 Task: Use the "Bass Boost" effect to enhance the low-end frequencies in a mix.
Action: Mouse moved to (5, 9)
Screenshot: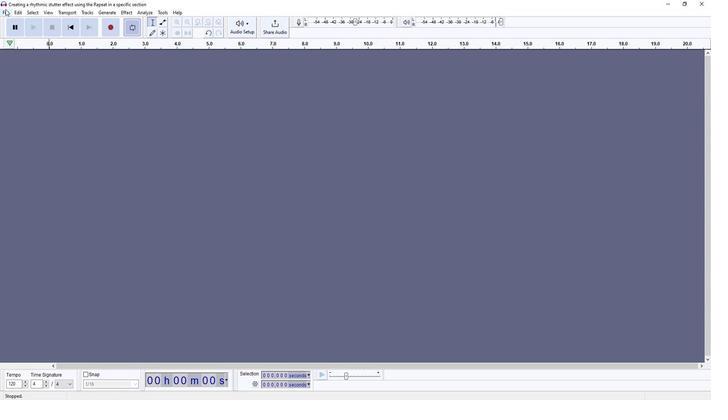 
Action: Mouse pressed left at (5, 9)
Screenshot: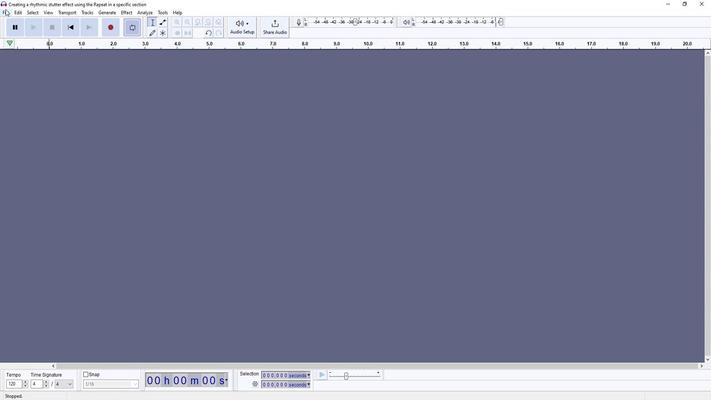 
Action: Mouse moved to (103, 86)
Screenshot: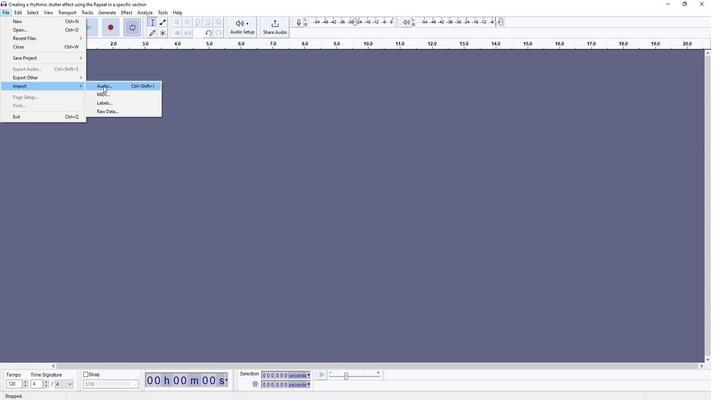 
Action: Mouse pressed left at (103, 86)
Screenshot: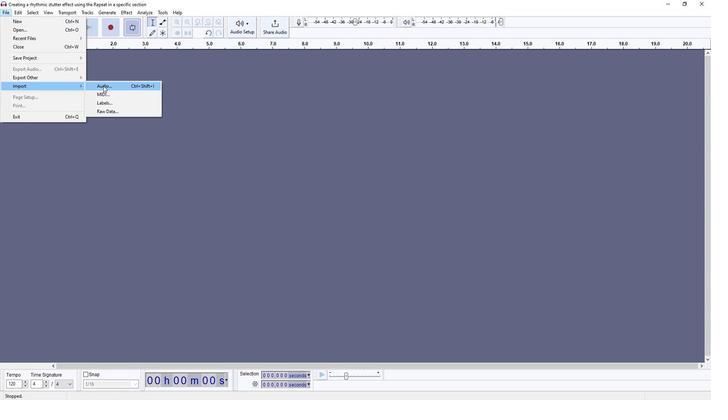 
Action: Mouse moved to (105, 137)
Screenshot: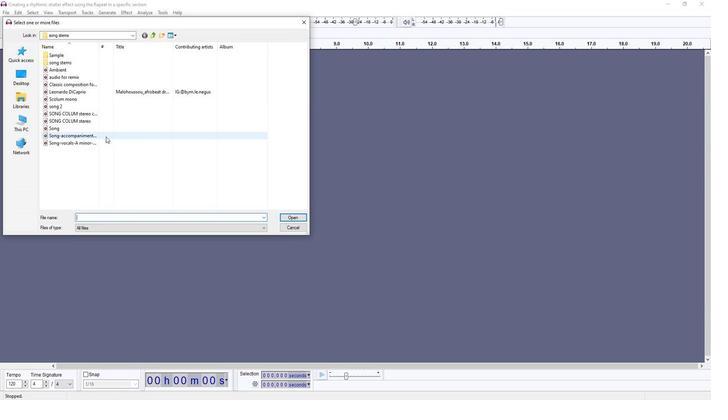 
Action: Mouse pressed left at (105, 137)
Screenshot: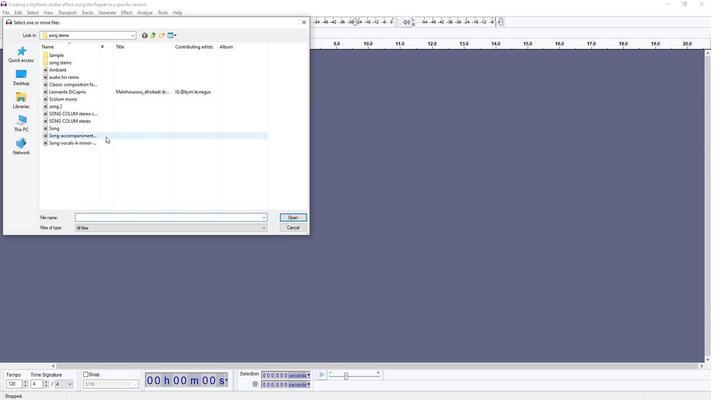 
Action: Mouse moved to (290, 218)
Screenshot: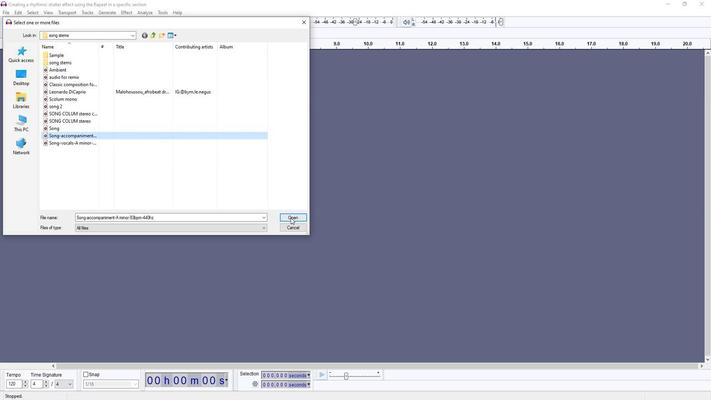 
Action: Mouse pressed left at (290, 218)
Screenshot: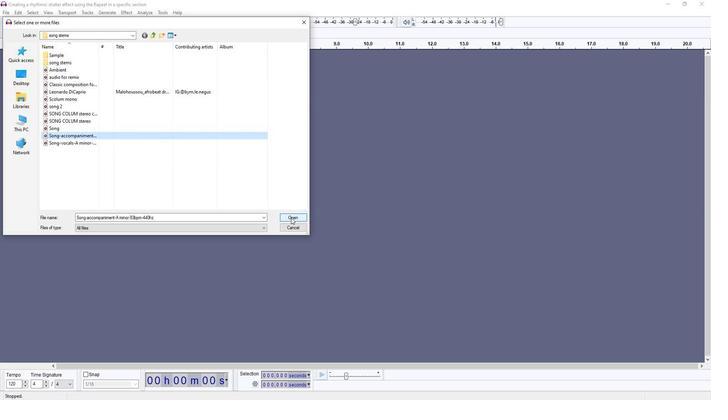 
Action: Mouse moved to (55, 89)
Screenshot: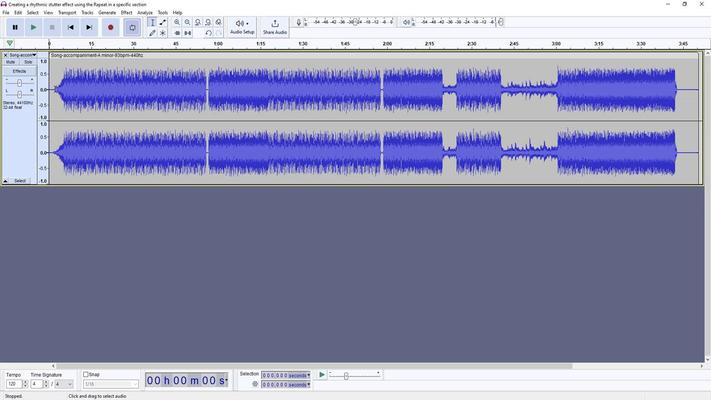 
Action: Mouse pressed left at (55, 89)
Screenshot: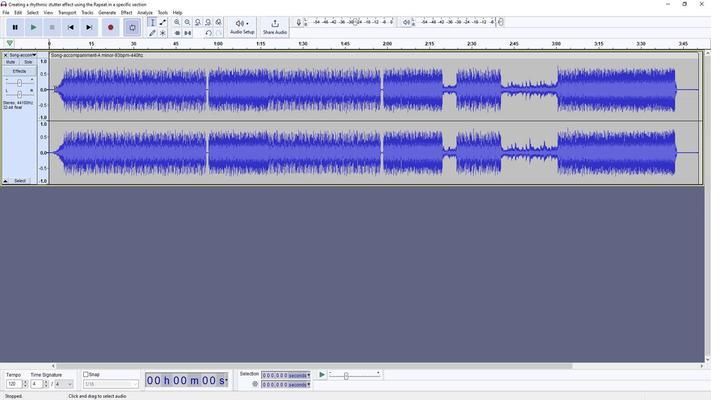 
Action: Mouse moved to (16, 12)
Screenshot: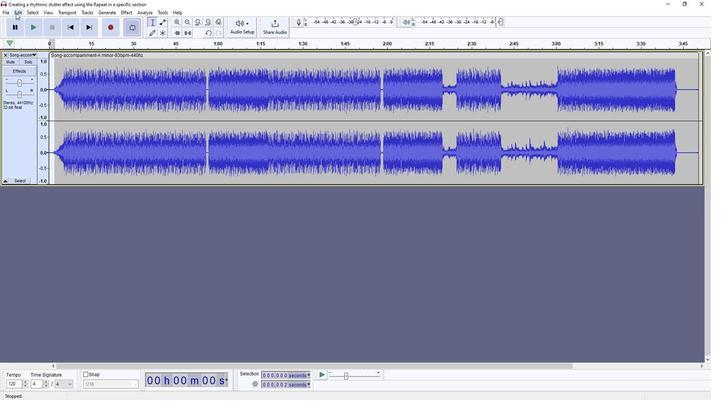 
Action: Mouse pressed left at (16, 12)
Screenshot: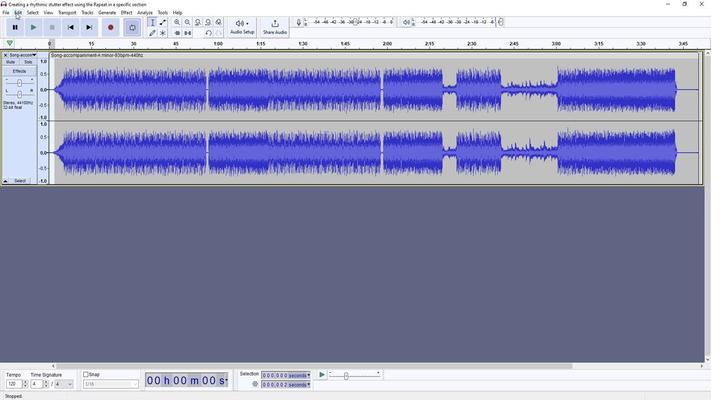 
Action: Mouse moved to (34, 41)
Screenshot: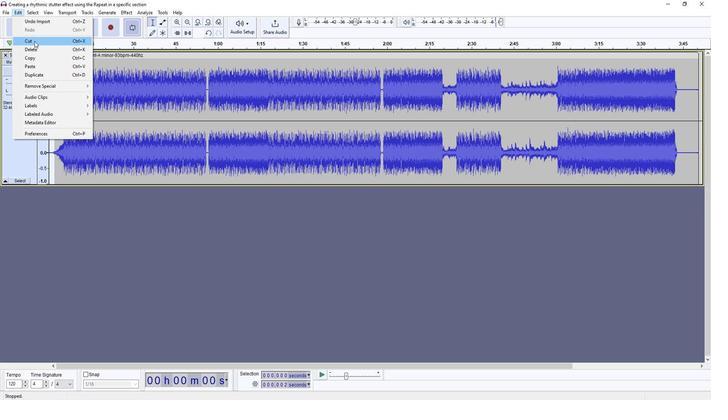 
Action: Mouse pressed left at (34, 41)
Screenshot: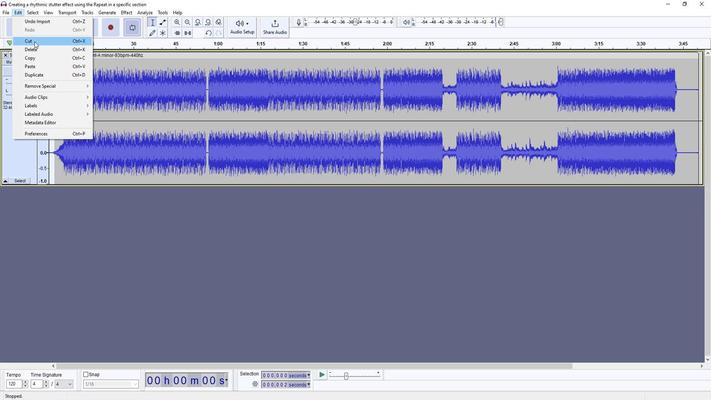
Action: Mouse moved to (692, 57)
Screenshot: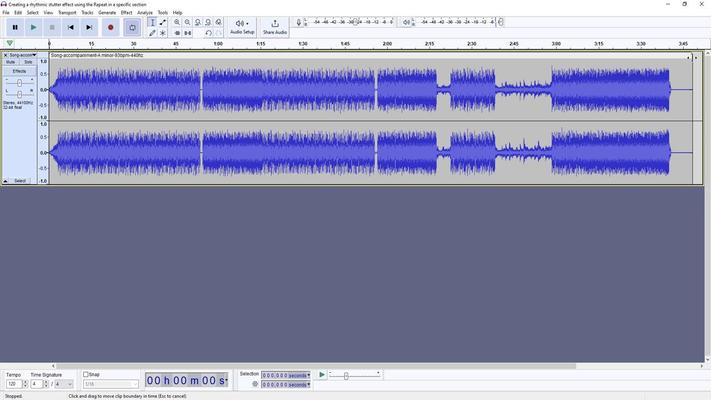 
Action: Mouse pressed left at (692, 57)
Screenshot: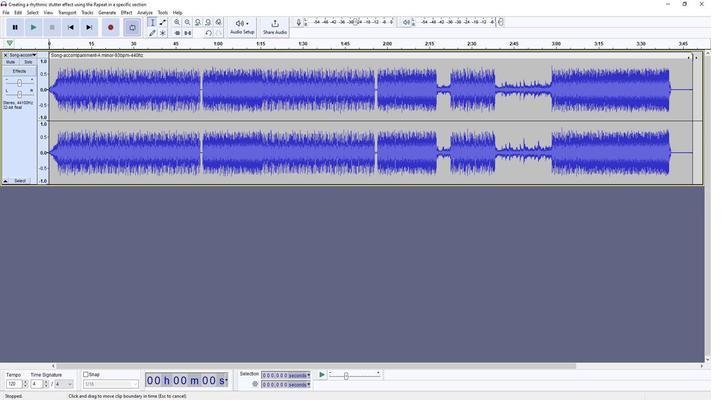 
Action: Mouse moved to (206, 63)
Screenshot: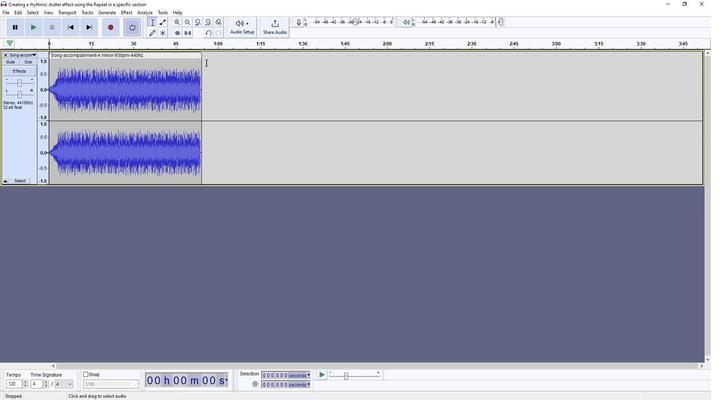 
Action: Mouse pressed left at (206, 63)
Screenshot: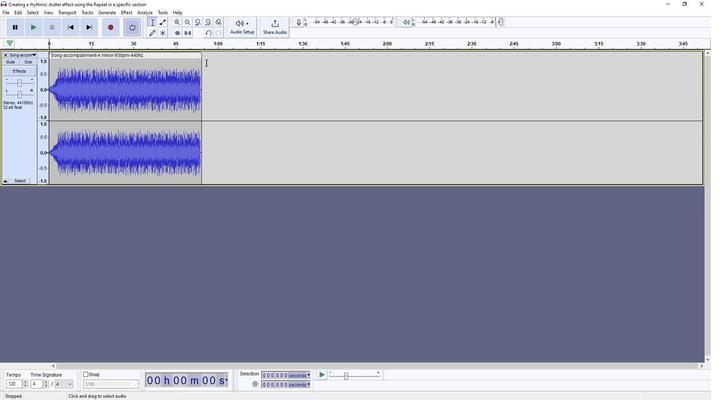 
Action: Mouse moved to (33, 26)
Screenshot: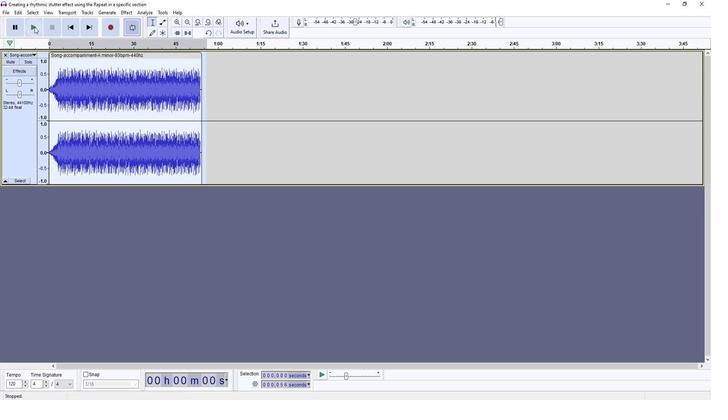 
Action: Mouse pressed left at (33, 26)
Screenshot: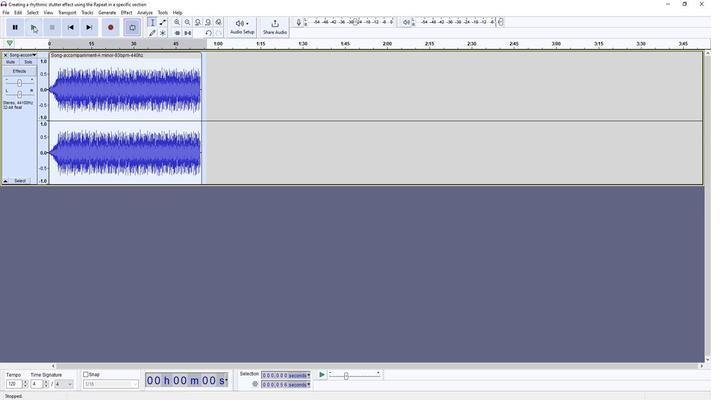 
Action: Mouse moved to (50, 31)
Screenshot: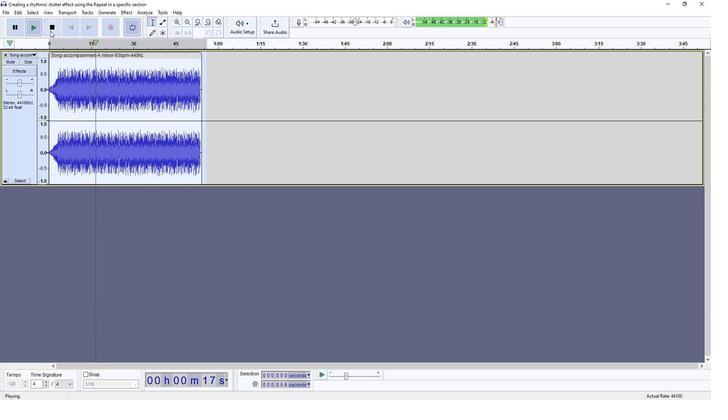 
Action: Mouse pressed left at (50, 31)
Screenshot: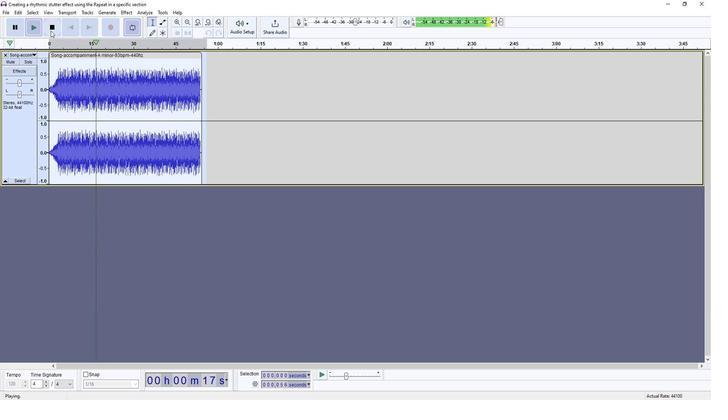 
Action: Mouse moved to (122, 11)
Screenshot: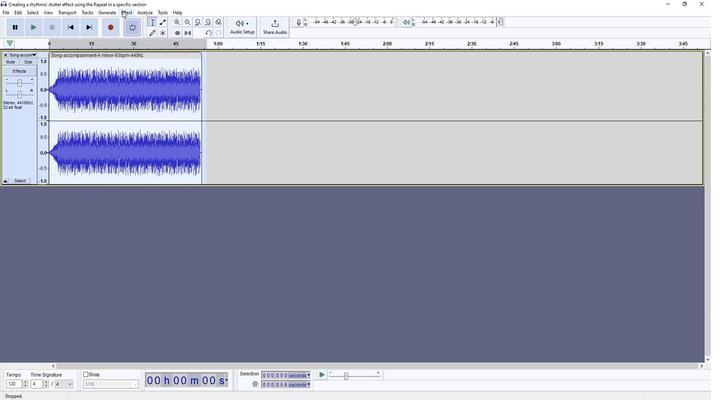 
Action: Mouse pressed left at (122, 11)
Screenshot: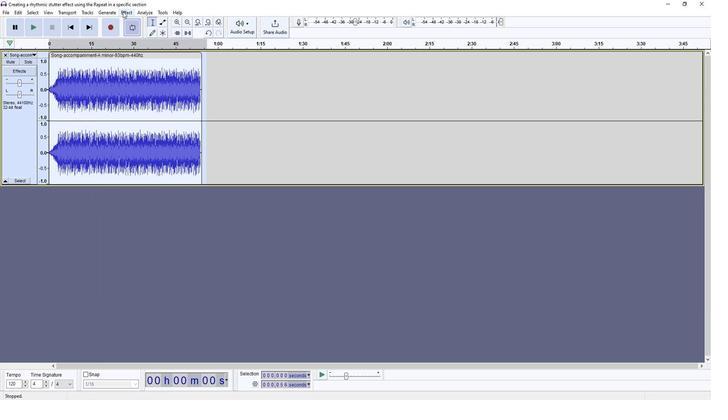 
Action: Mouse moved to (231, 80)
Screenshot: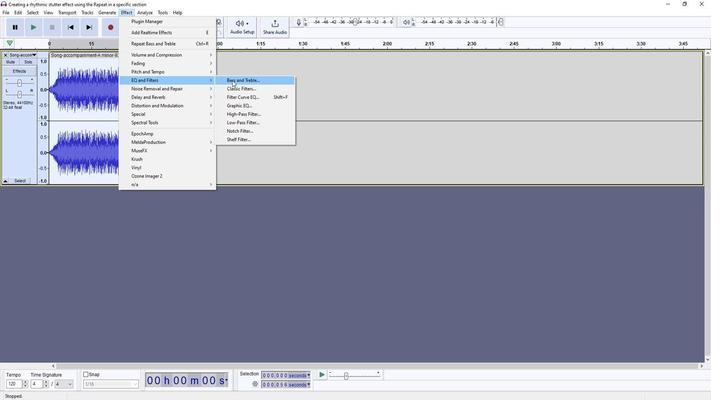 
Action: Mouse pressed left at (231, 80)
Screenshot: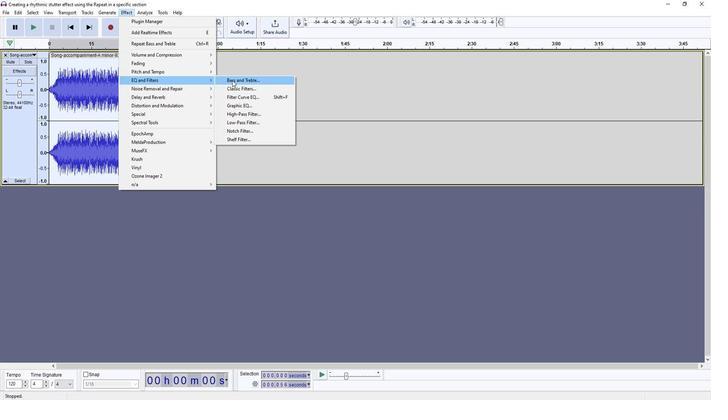 
Action: Mouse moved to (341, 189)
Screenshot: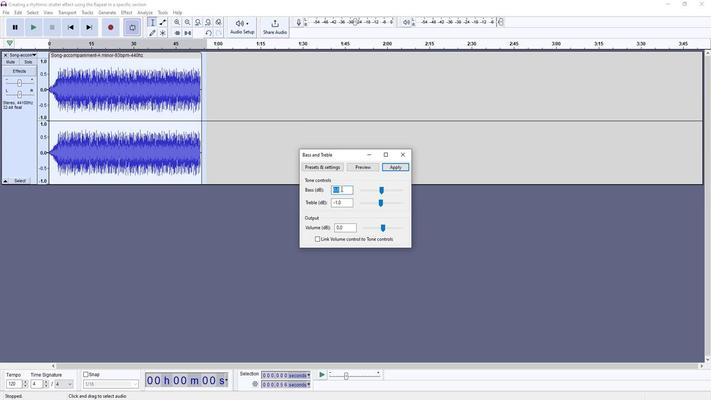 
Action: Mouse pressed left at (341, 189)
Screenshot: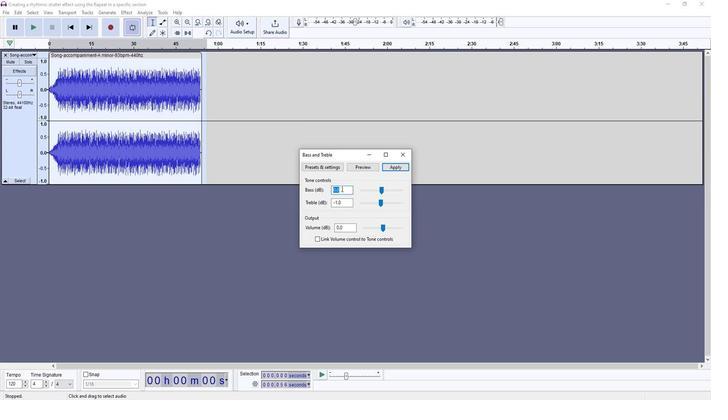 
Action: Mouse moved to (381, 190)
Screenshot: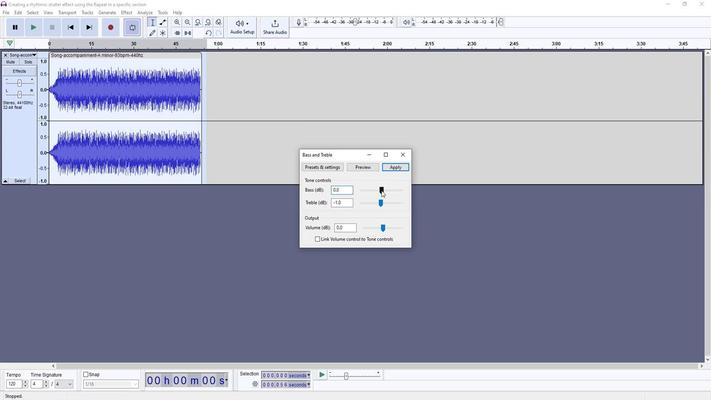 
Action: Mouse pressed left at (381, 190)
Screenshot: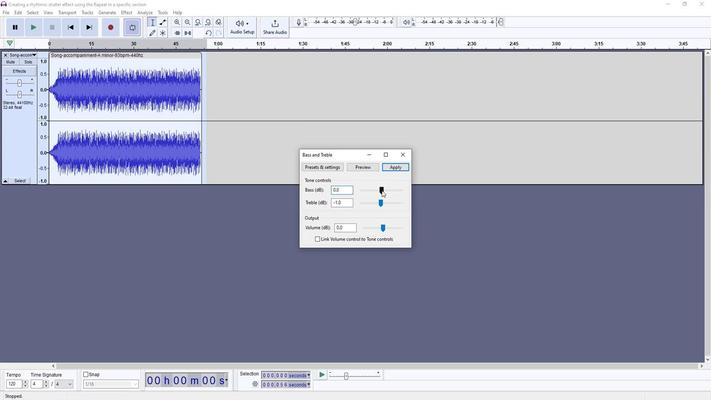 
Action: Mouse moved to (368, 167)
Screenshot: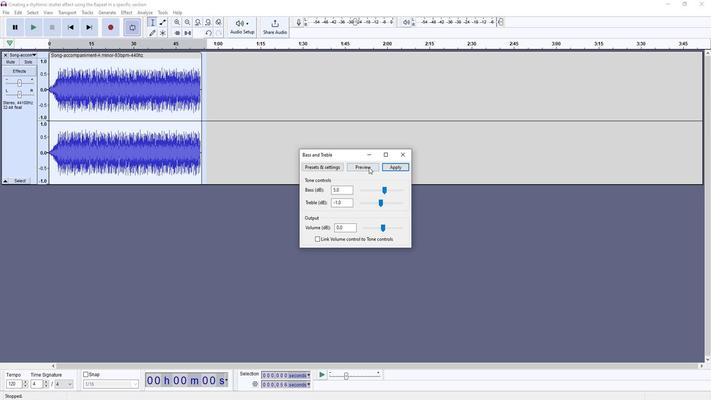 
Action: Mouse pressed left at (368, 167)
Screenshot: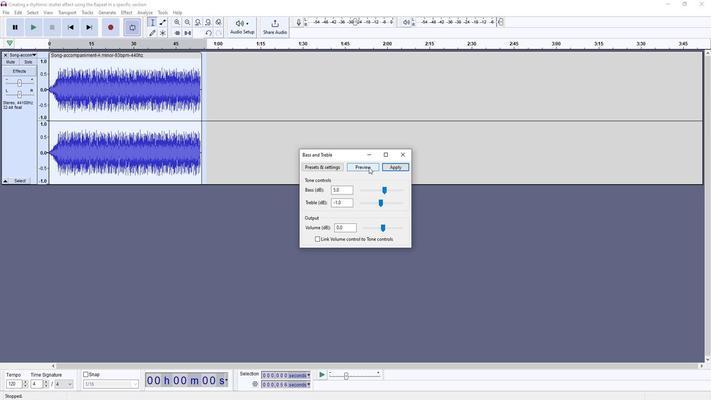 
Action: Mouse moved to (393, 167)
Screenshot: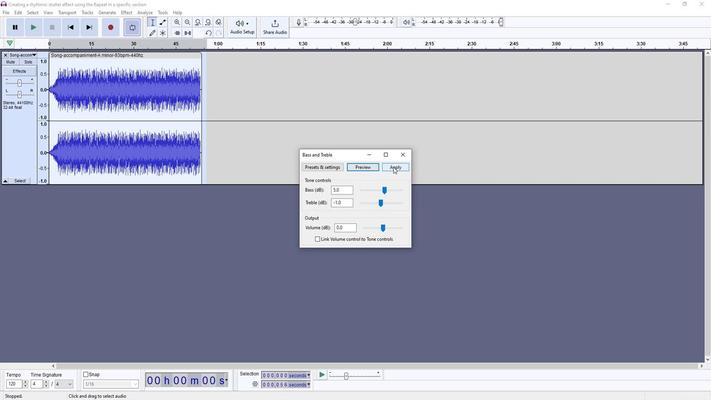 
Action: Mouse pressed left at (393, 167)
Screenshot: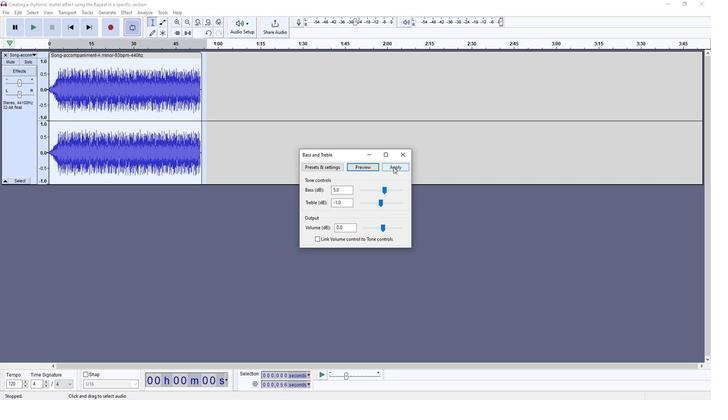 
Action: Mouse moved to (33, 27)
Screenshot: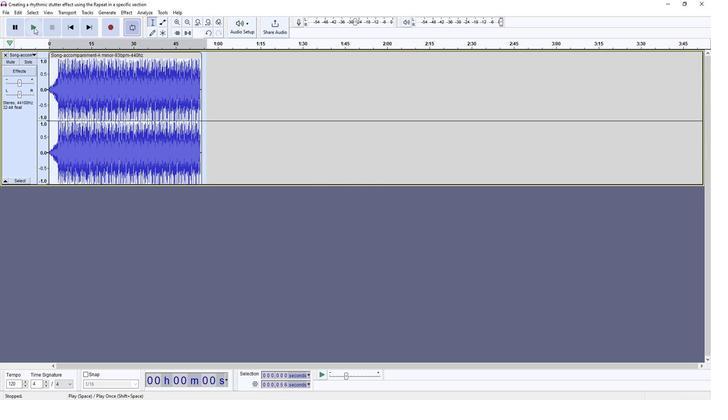 
Action: Mouse pressed left at (33, 27)
Screenshot: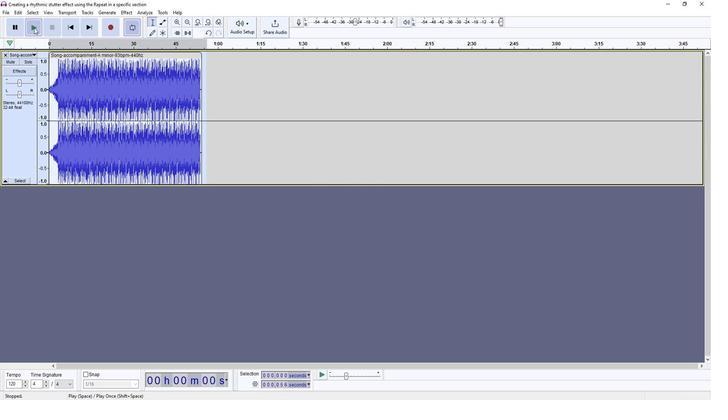 
Action: Mouse moved to (53, 25)
Screenshot: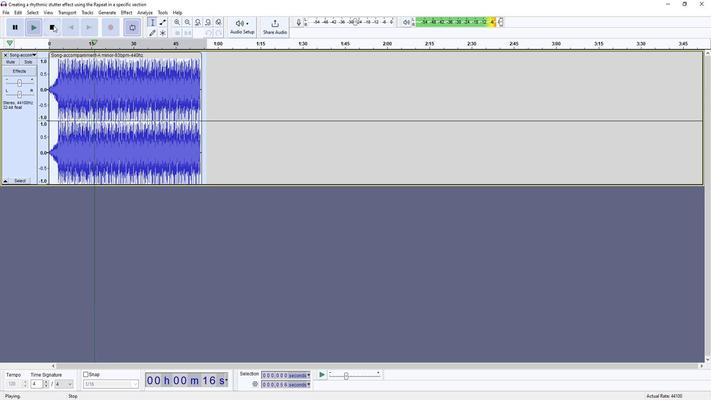 
Action: Mouse pressed left at (53, 25)
Screenshot: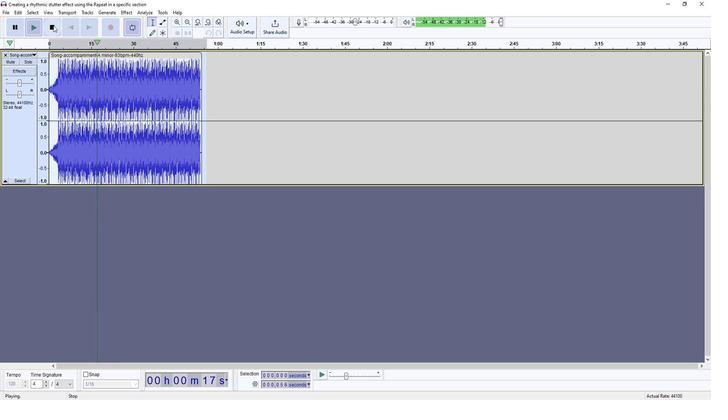 
Action: Mouse moved to (2, 11)
Screenshot: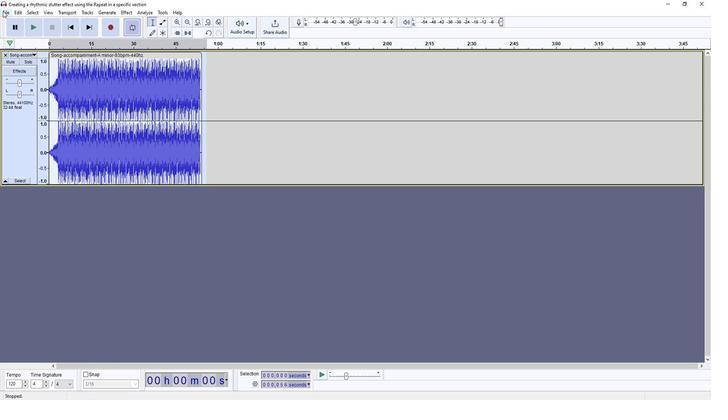 
Action: Mouse pressed left at (2, 11)
Screenshot: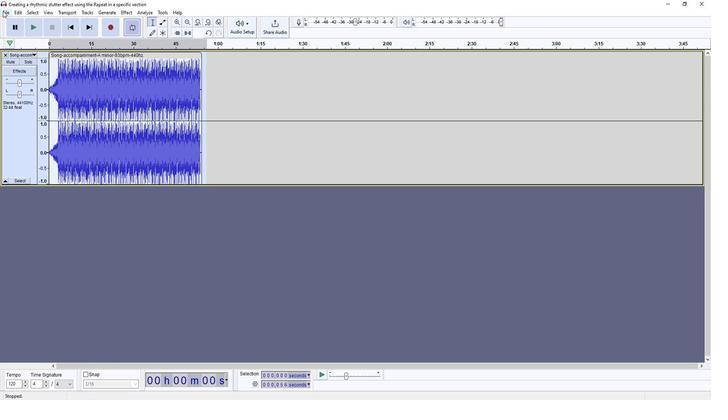 
Action: Mouse moved to (103, 70)
Screenshot: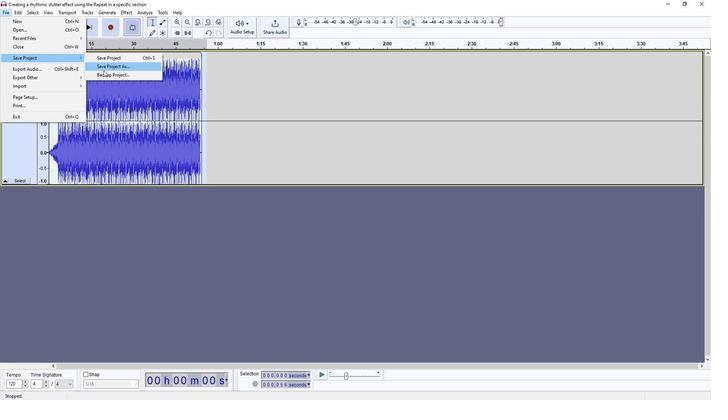 
Action: Mouse pressed left at (103, 70)
Screenshot: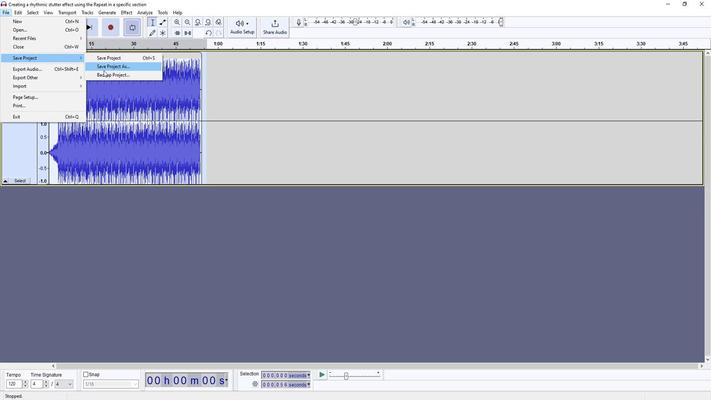 
Action: Mouse moved to (50, 31)
Screenshot: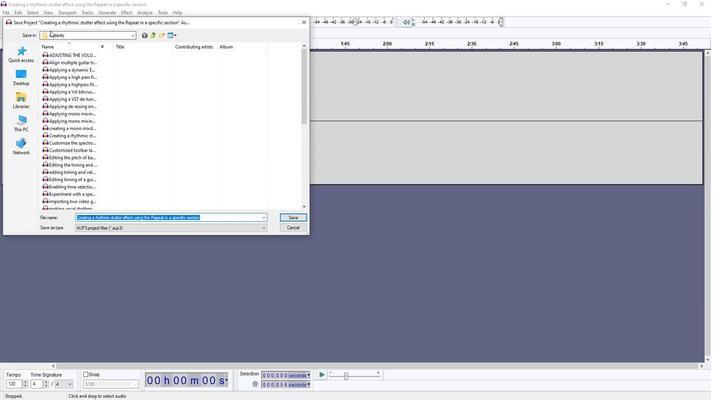 
Action: Key pressed <Key.backspace><Key.shift>Using<Key.space>
Screenshot: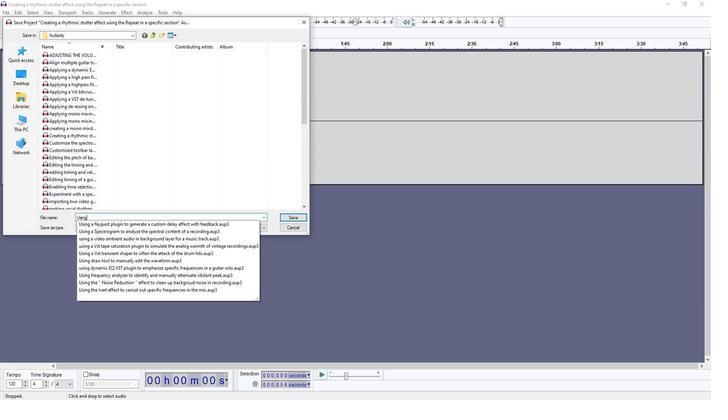 
Action: Mouse moved to (49, 30)
Screenshot: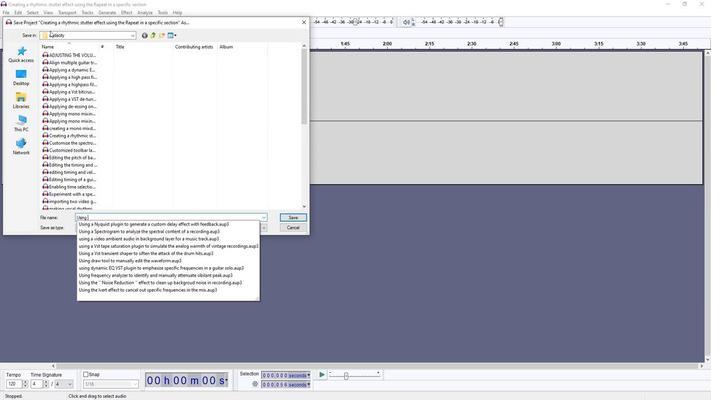 
Action: Key pressed the<Key.space>bass<Key.space>boost<Key.space>to<Key.space>enhance<Key.space>the<Key.space>low<Key.space>-end<Key.left><Key.left><Key.left><Key.left><Key.backspace><Key.right><Key.right><Key.right><Key.right><Key.space>frequency<Key.backspace>ies<Key.space>in<Key.space>the<Key.space>mix<Key.space>
Screenshot: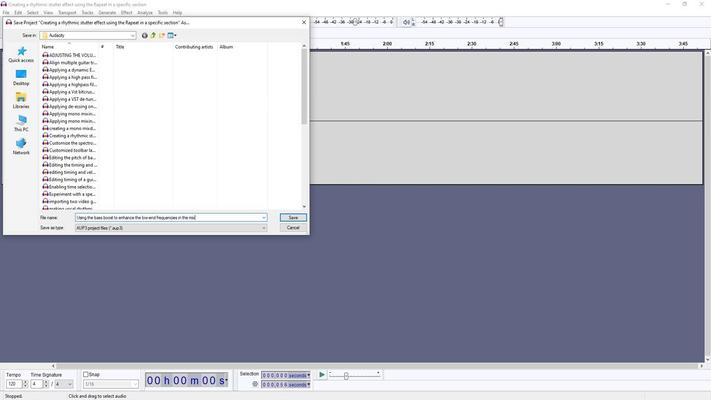
Action: Mouse moved to (294, 218)
Screenshot: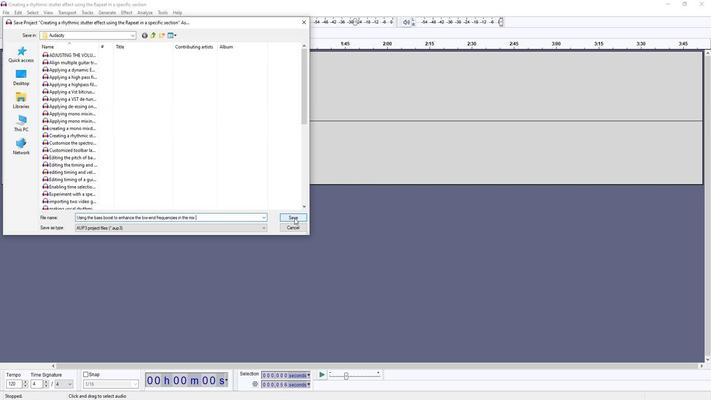 
Action: Mouse pressed left at (294, 218)
Screenshot: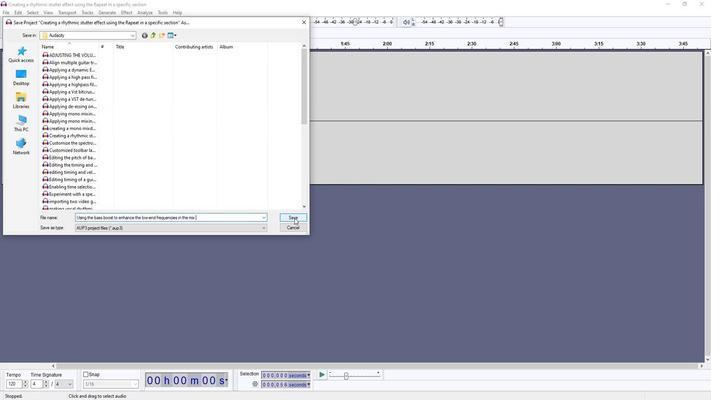 
Action: Mouse moved to (294, 219)
Screenshot: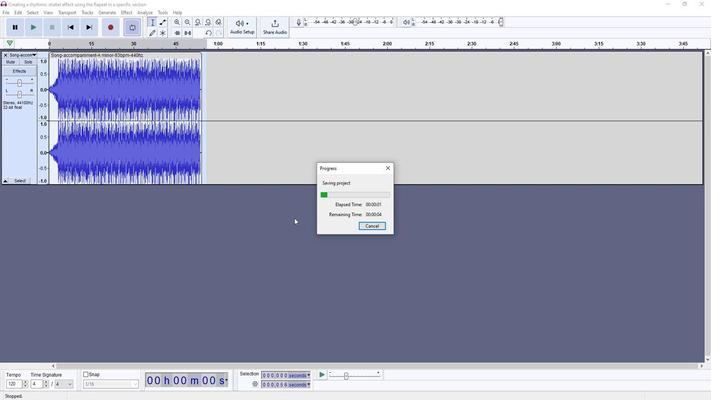 
